 Task: Quality Control: Identify and correct audio phase issues in a recording.
Action: Mouse moved to (656, 594)
Screenshot: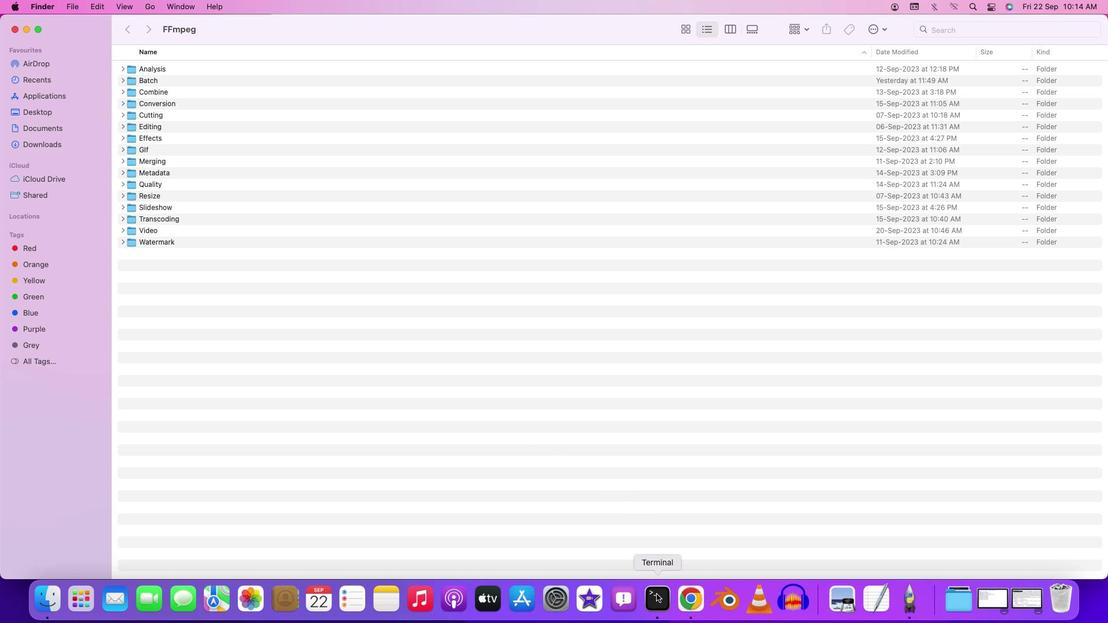 
Action: Mouse pressed right at (656, 594)
Screenshot: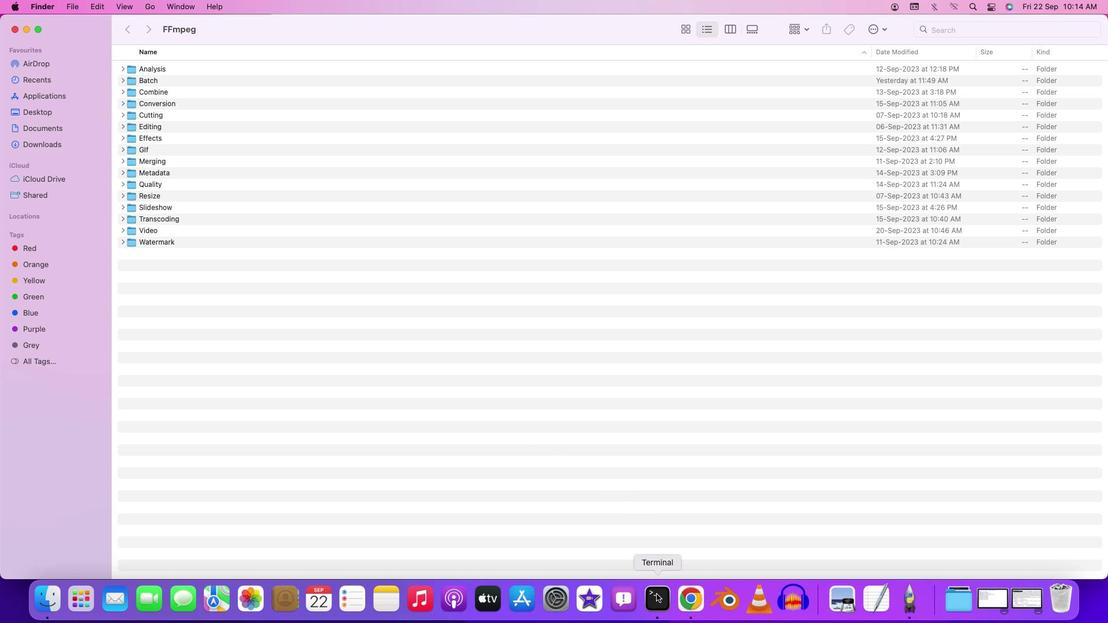 
Action: Mouse moved to (676, 460)
Screenshot: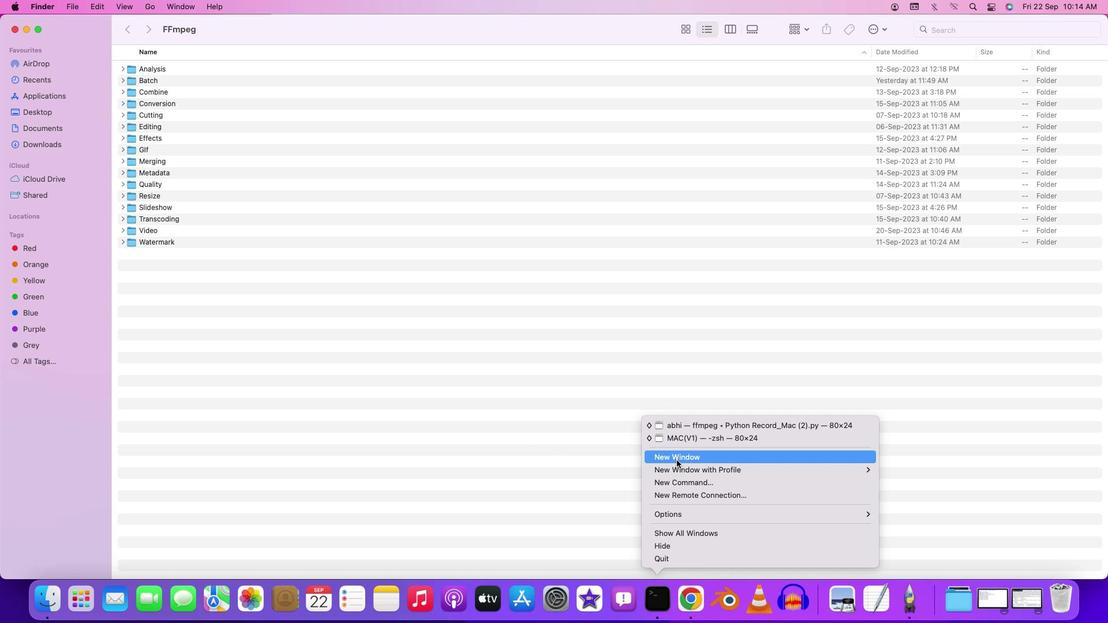 
Action: Mouse pressed left at (676, 460)
Screenshot: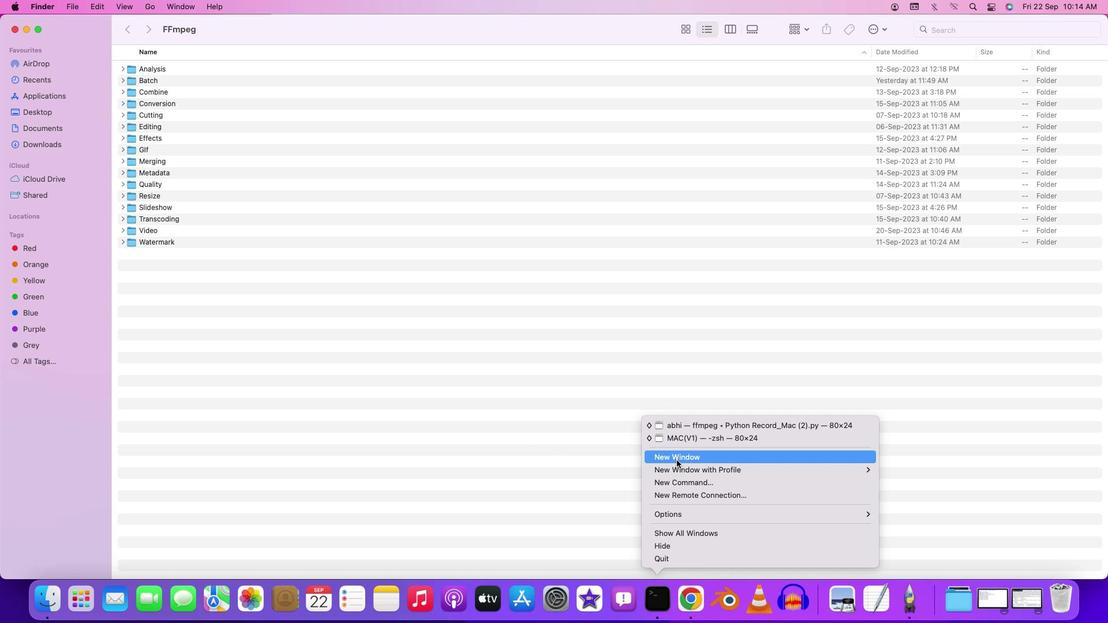 
Action: Mouse moved to (139, 25)
Screenshot: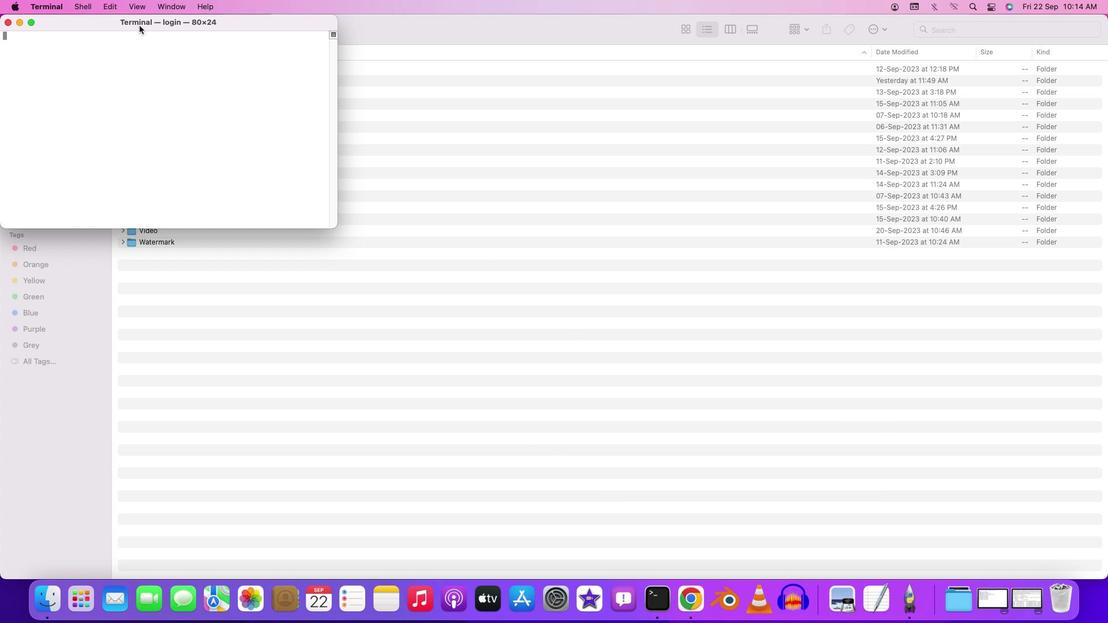 
Action: Mouse pressed left at (139, 25)
Screenshot: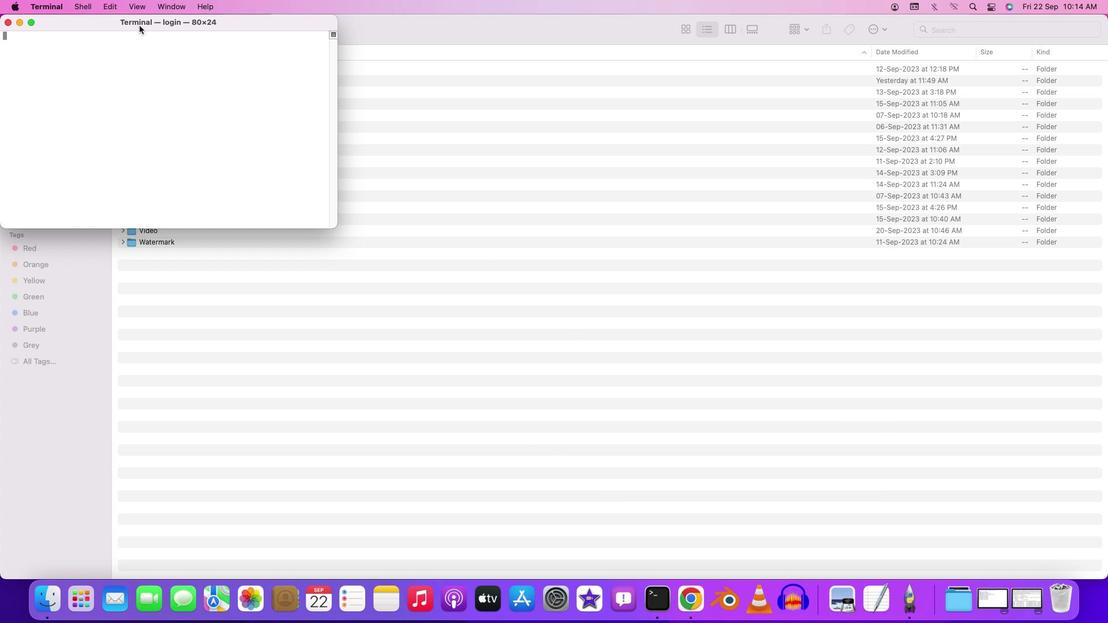 
Action: Mouse pressed left at (139, 25)
Screenshot: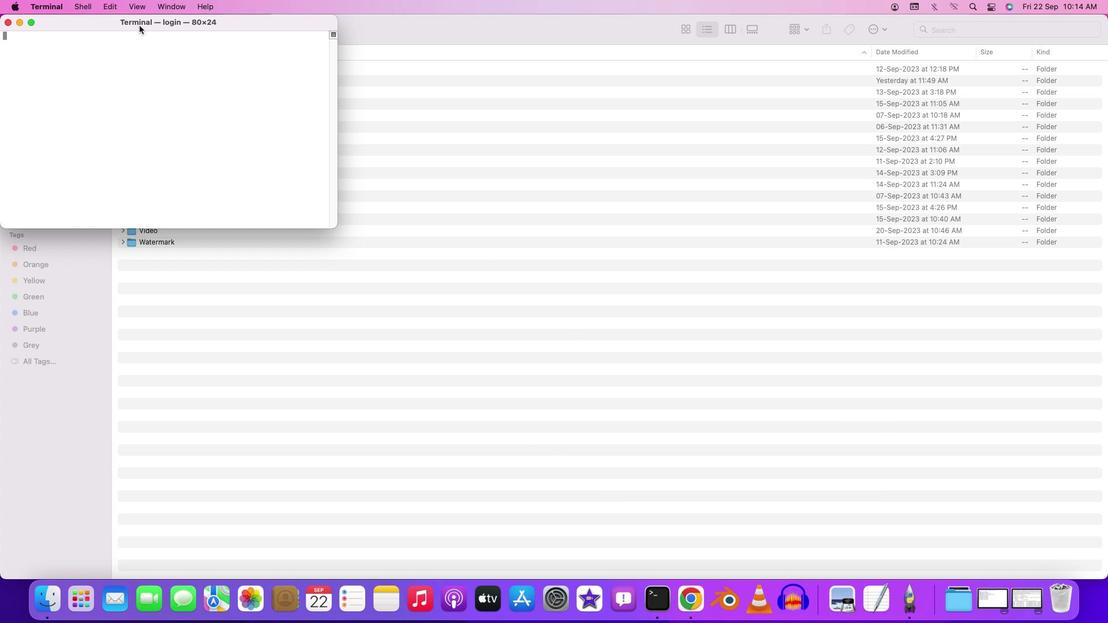 
Action: Mouse moved to (102, 38)
Screenshot: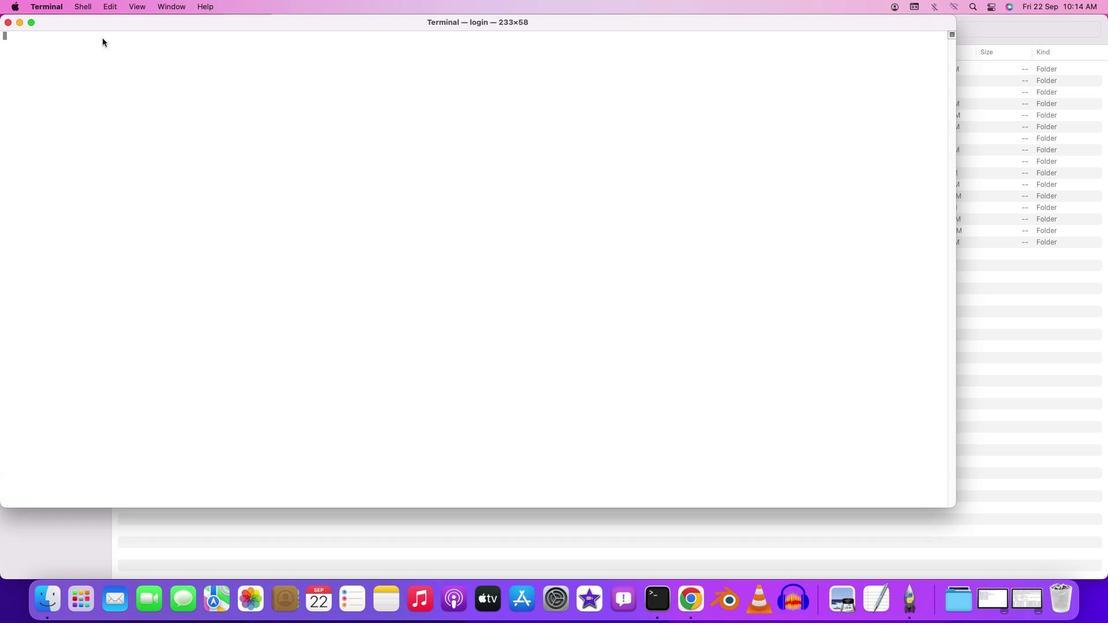 
Action: Mouse pressed left at (102, 38)
Screenshot: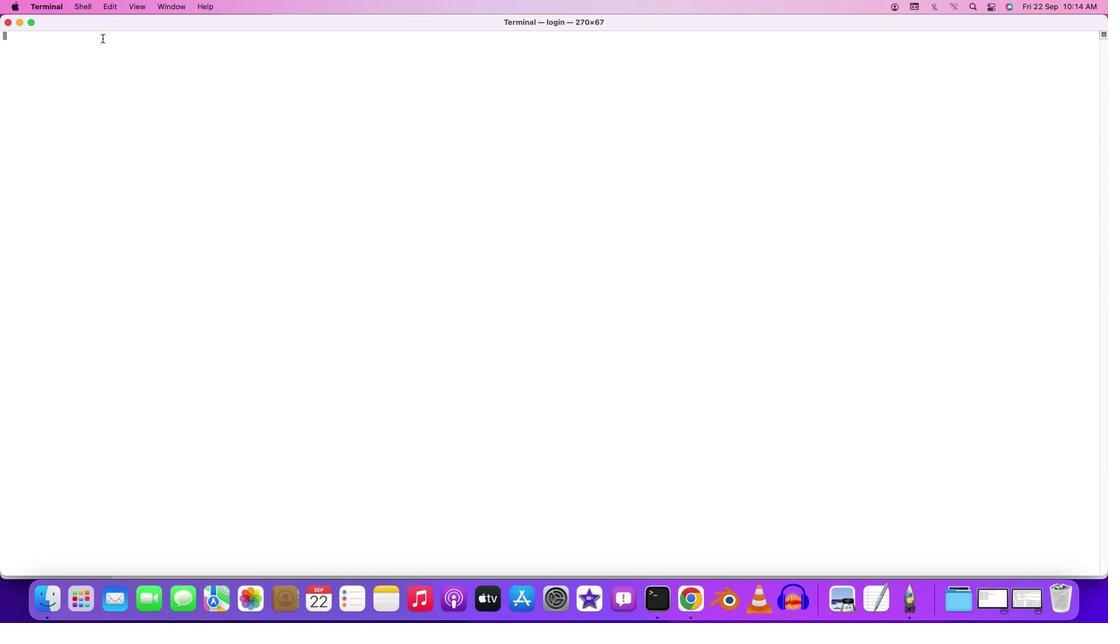 
Action: Key pressed 'c''d'Key.space'd''e''s''k''t''o''p'Key.enter'c''d'Key.space'f''f''m''p''e''g'Key.enter'c''d'Key.space'f'Key.backspace'b''a''t''c''h'Key.enter'c''d'Key.space'v''i''d''e''o'Key.enter'f''f''m''p''e''g'Key.space'-''i'Key.space'i''n''p''u''t'Key.shift'_''a''i'Key.backspace'u''d''i''o''.''m''p''3'Key.space'-''a''f'Key.spaceKey.shift'"''p''a''n'Key.shift'+'Key.backspace'=''s''t''e''r''e'Key.backspace'e''o'Key.leftKey.leftKey.leftKey.rightKey.rightKey.rightKey.rightKey.shift'|''c''0''=''c''0'Key.shift'|''c''1''='Key.leftKey.rightKey.rightKey.right'-''1'Key.shift'*''c''1'Key.shift'"'
Screenshot: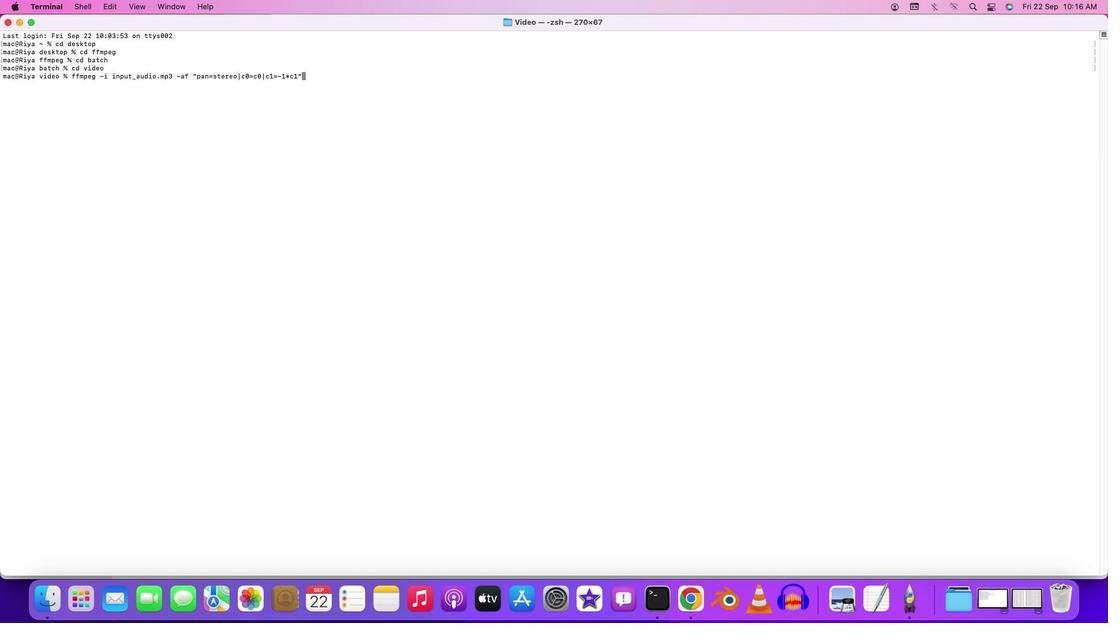 
Action: Mouse moved to (102, 38)
Screenshot: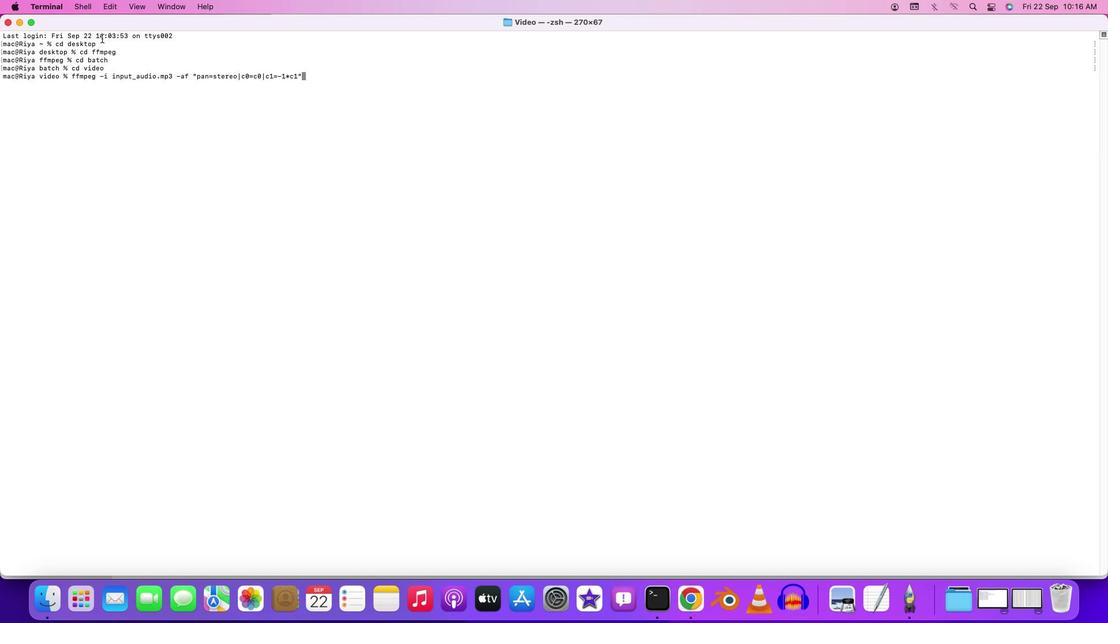 
Action: Key pressed Key.leftKey.leftKey.leftKey.leftKey.leftKey.leftKey.leftKey.leftKey.rightKey.rightKey.rightKey.rightKey.rightKey.rightKey.rightKey.rightKey.rightKey.rightKey.rightKey.space'o''u''t''p''u''t'Key.shift'_''a''u''i'Key.backspace'd''u'Key.backspace'i''o''x''y''z''.''m''p''3'Key.enter
Screenshot: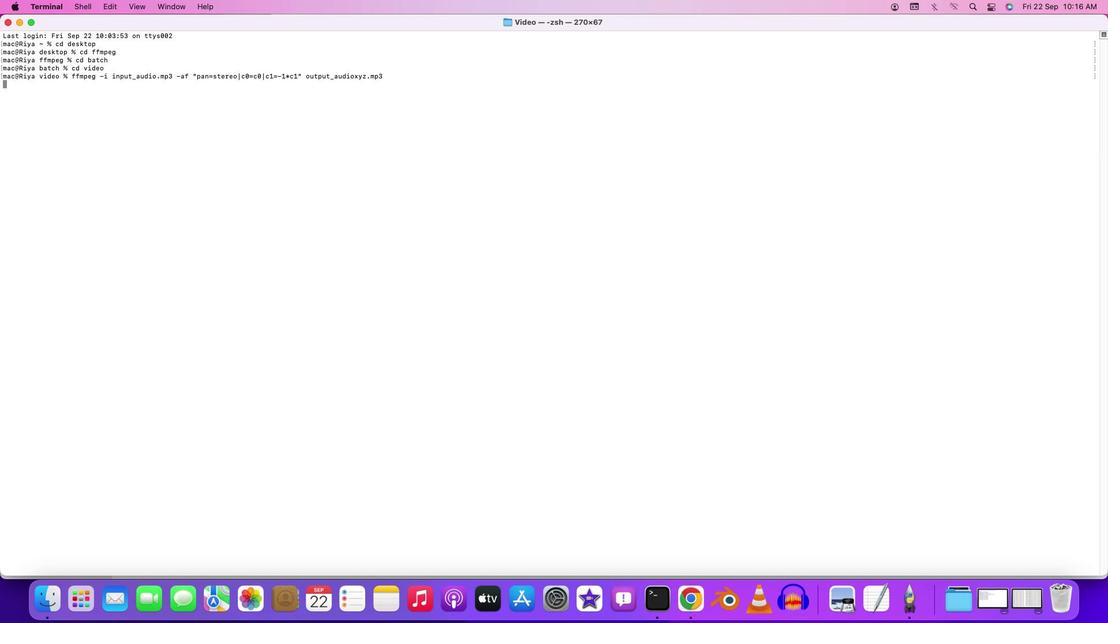 
Action: Mouse moved to (447, 362)
Screenshot: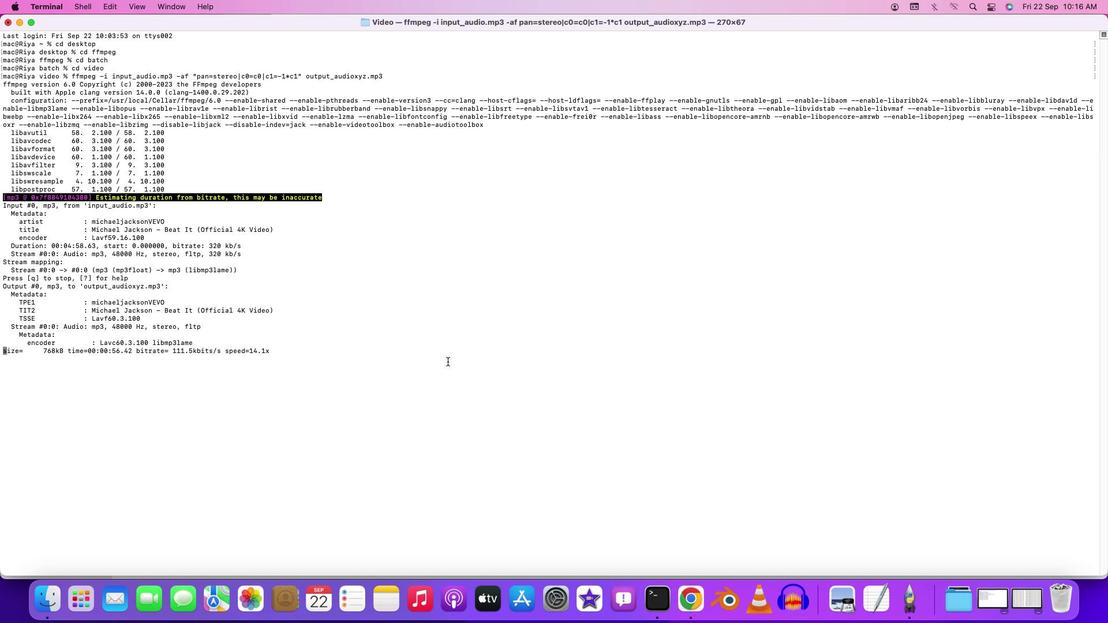 
Action: Mouse pressed left at (447, 362)
Screenshot: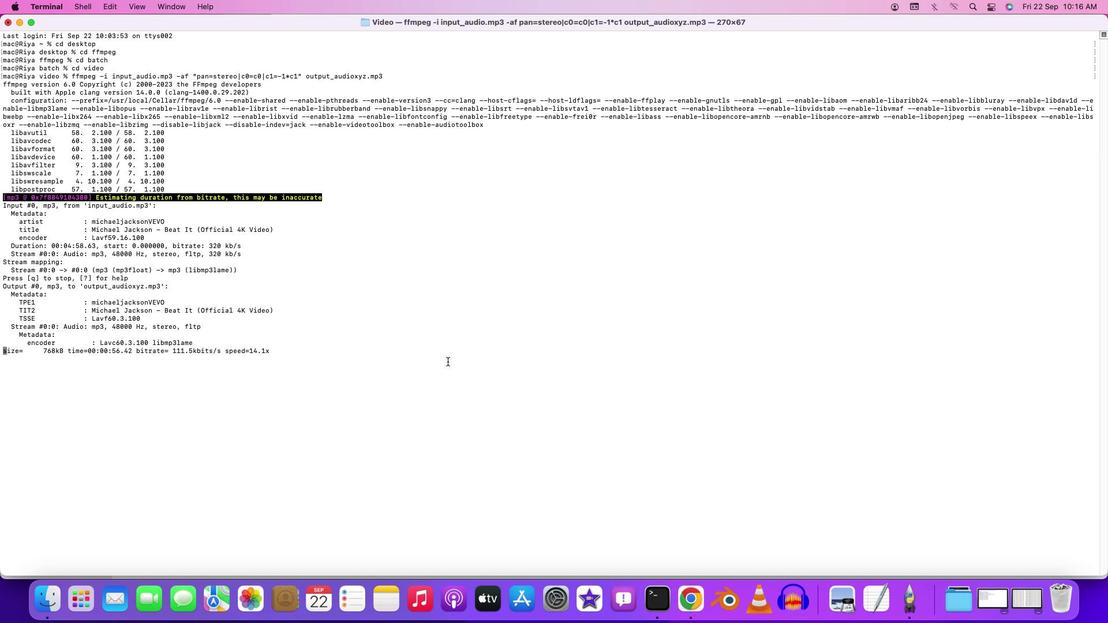 
Action: Mouse moved to (371, 429)
Screenshot: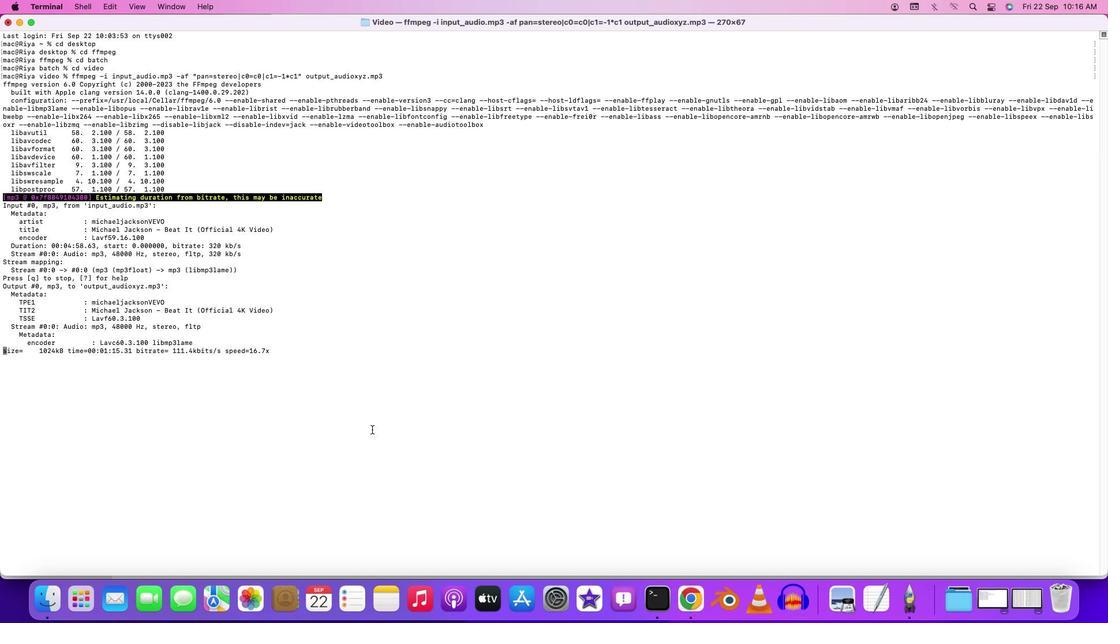 
